 Task: Select type "Gap year".
Action: Mouse moved to (732, 95)
Screenshot: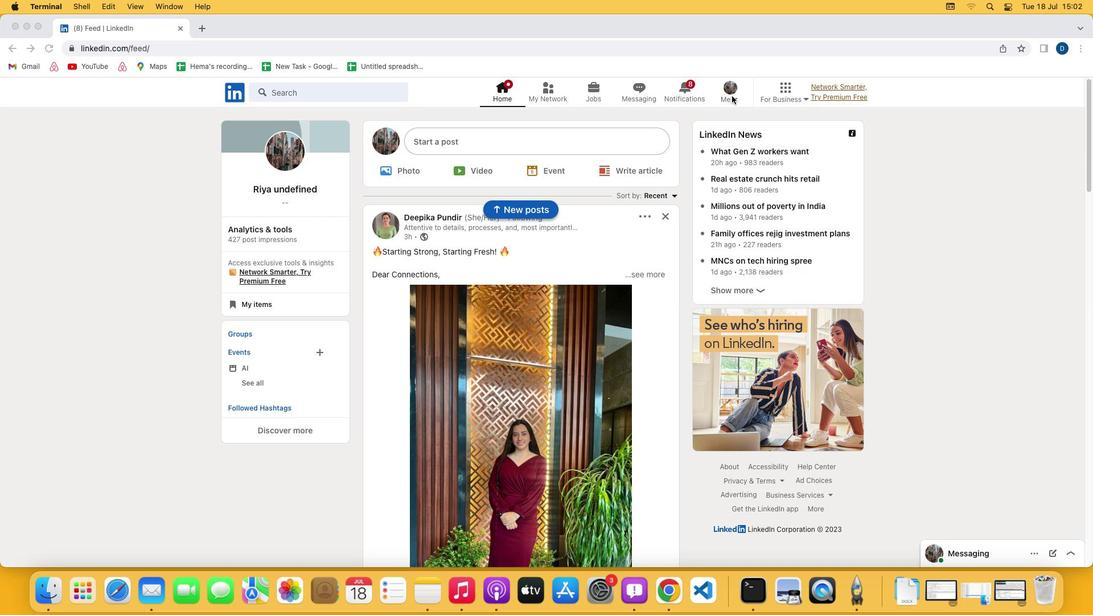 
Action: Mouse pressed left at (732, 95)
Screenshot: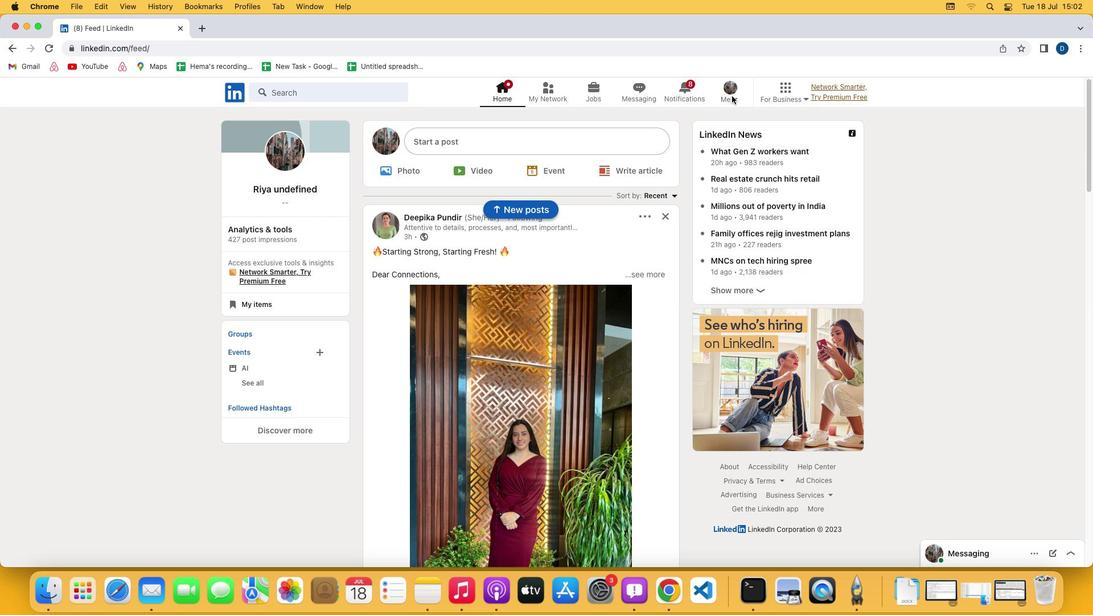 
Action: Mouse moved to (734, 99)
Screenshot: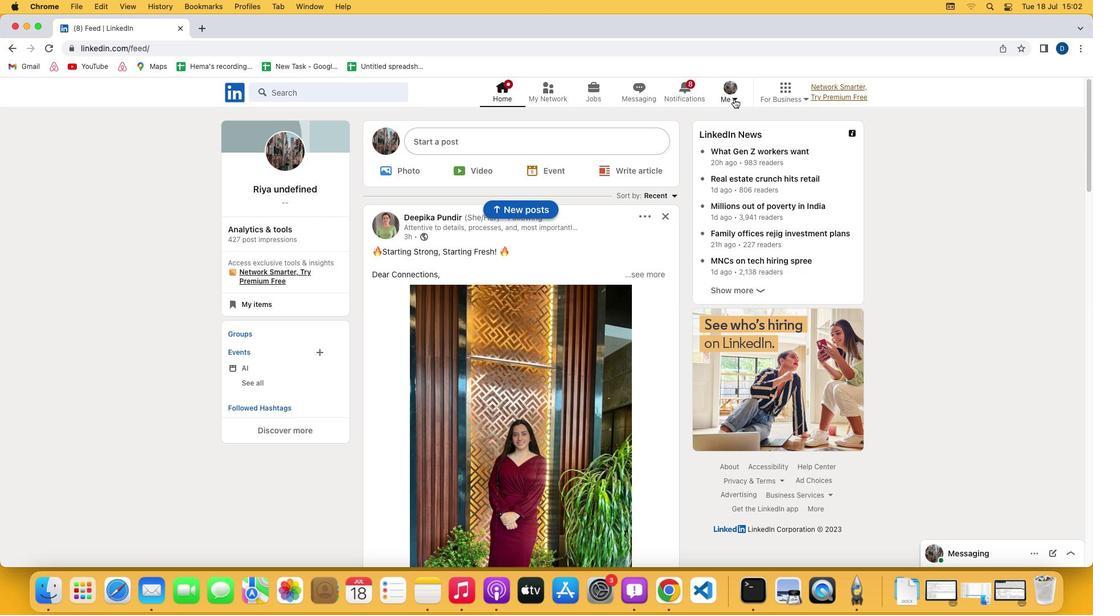 
Action: Mouse pressed left at (734, 99)
Screenshot: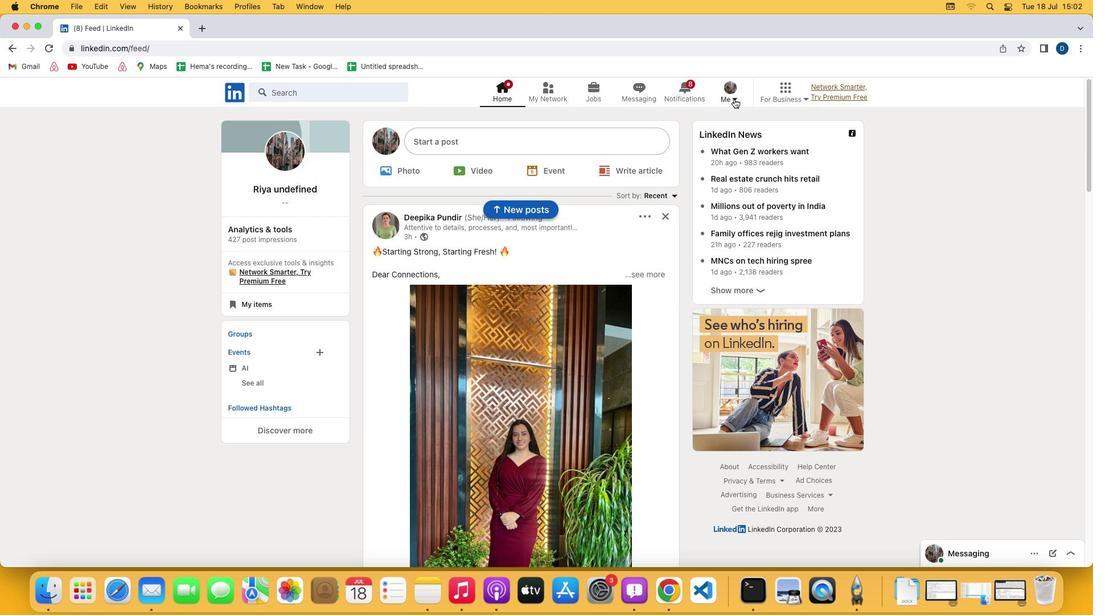 
Action: Mouse moved to (701, 158)
Screenshot: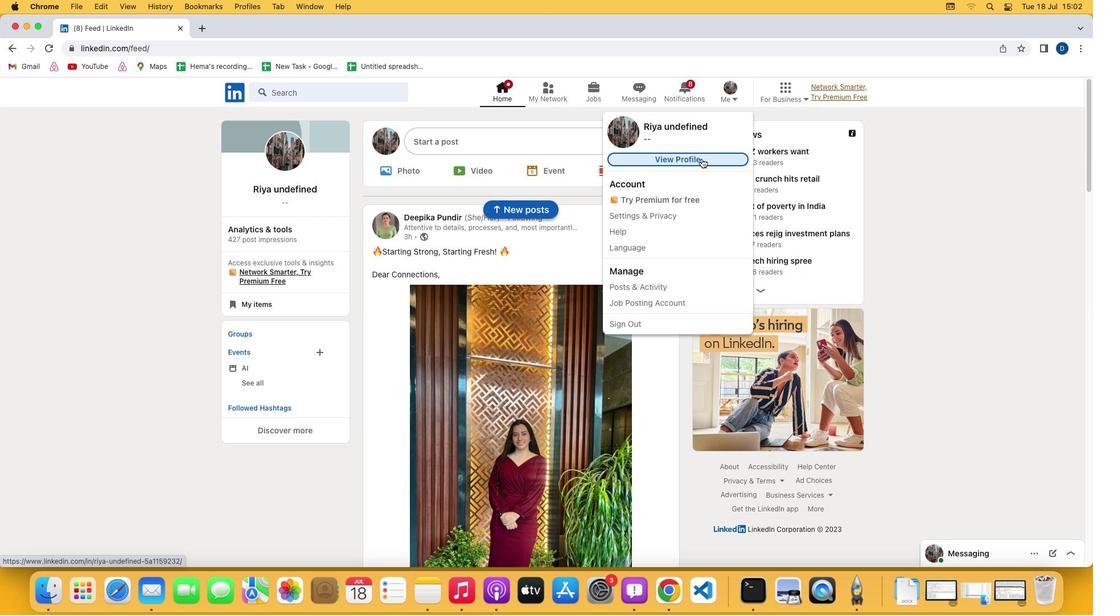 
Action: Mouse pressed left at (701, 158)
Screenshot: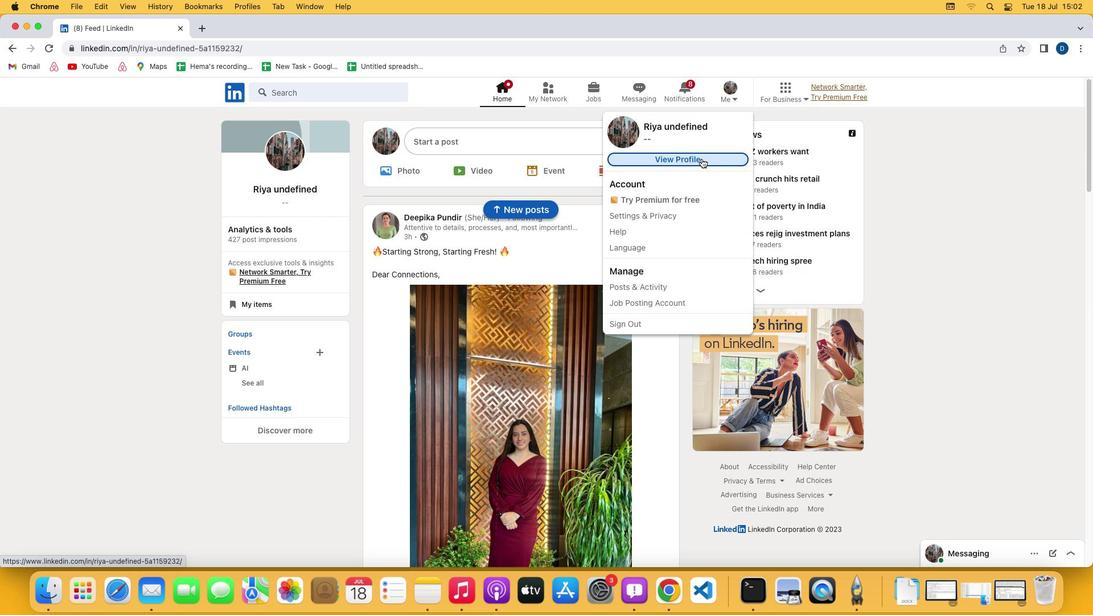 
Action: Mouse moved to (355, 380)
Screenshot: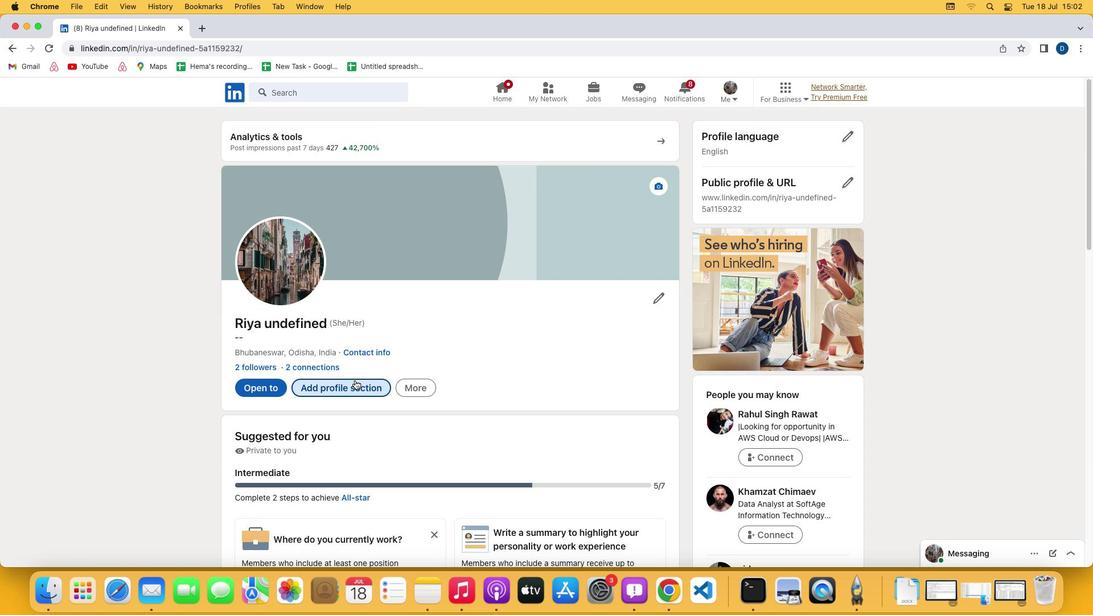 
Action: Mouse pressed left at (355, 380)
Screenshot: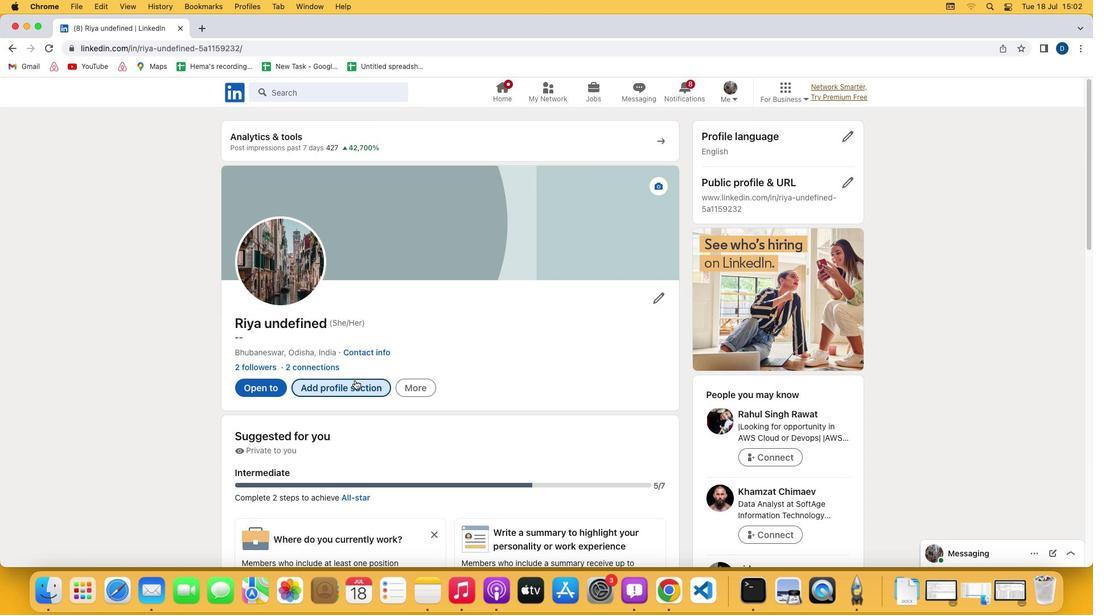 
Action: Mouse moved to (410, 273)
Screenshot: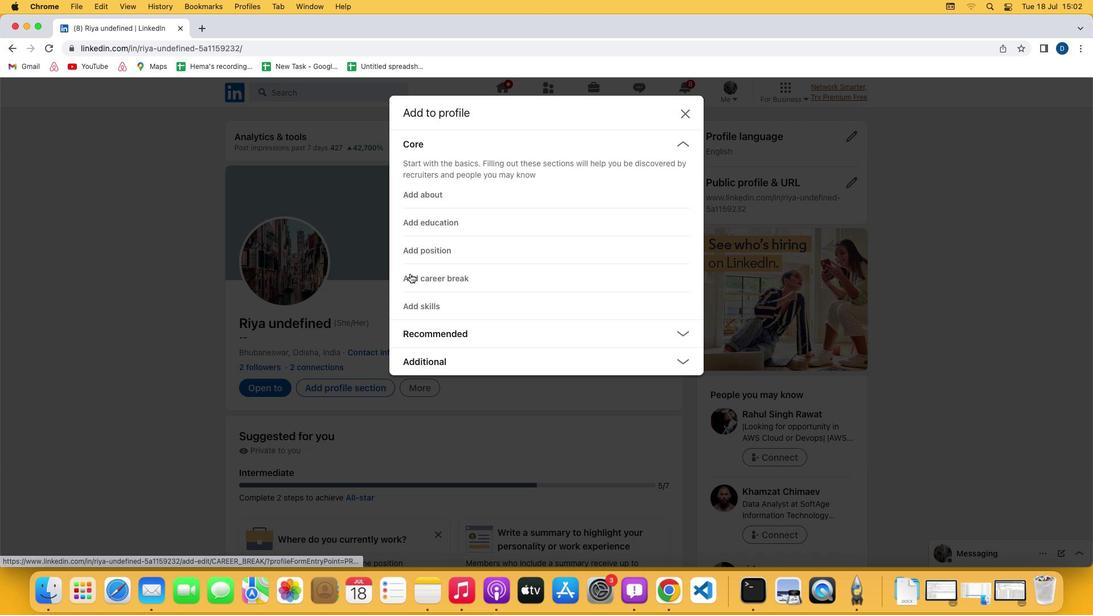 
Action: Mouse pressed left at (410, 273)
Screenshot: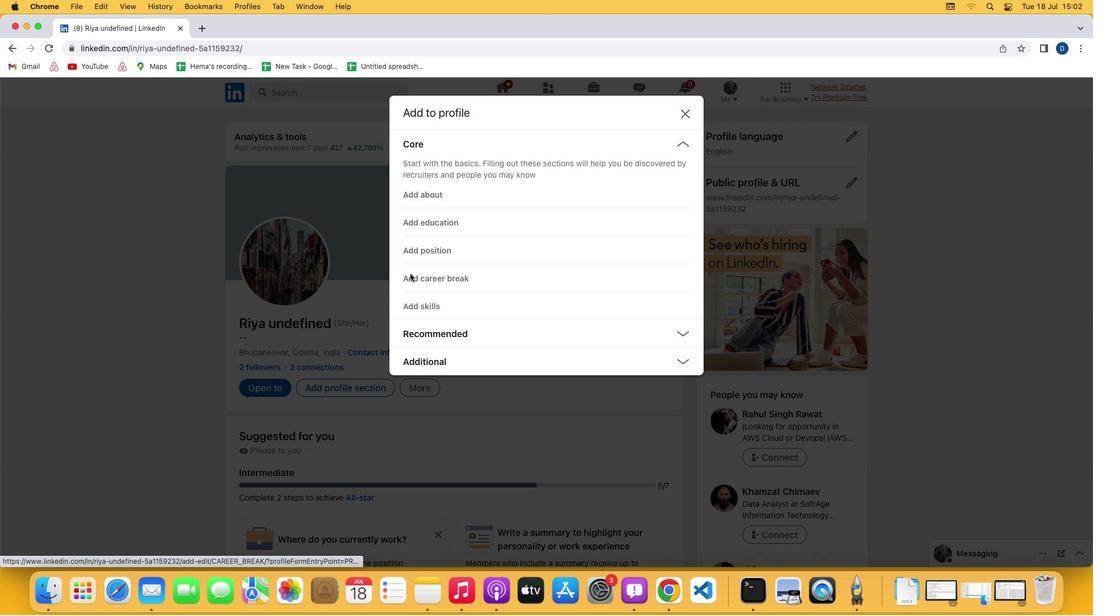
Action: Mouse moved to (435, 214)
Screenshot: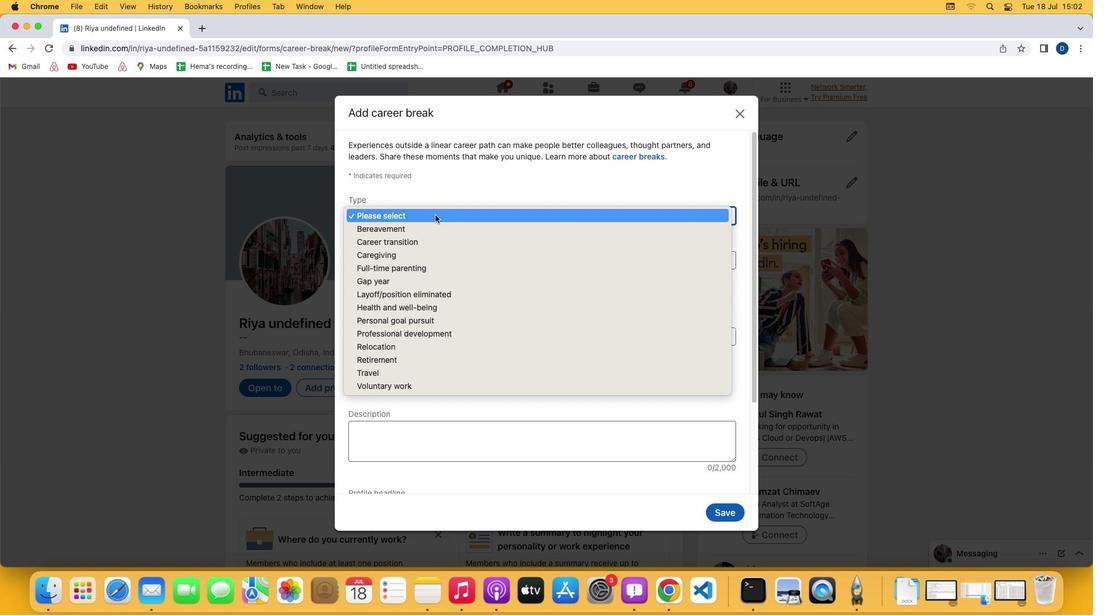 
Action: Mouse pressed left at (435, 214)
Screenshot: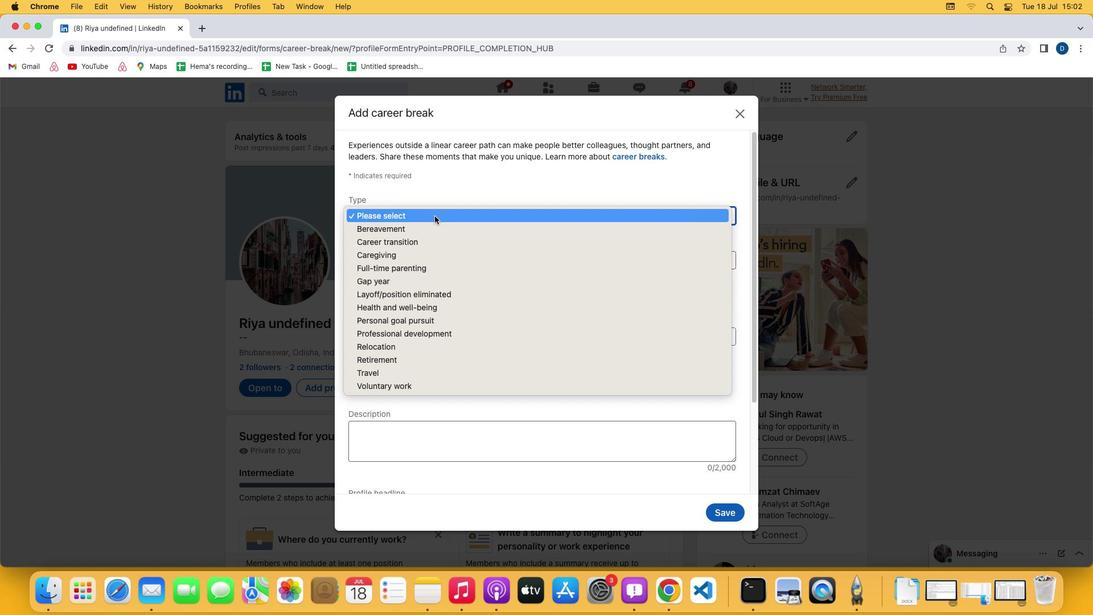 
Action: Mouse moved to (400, 280)
Screenshot: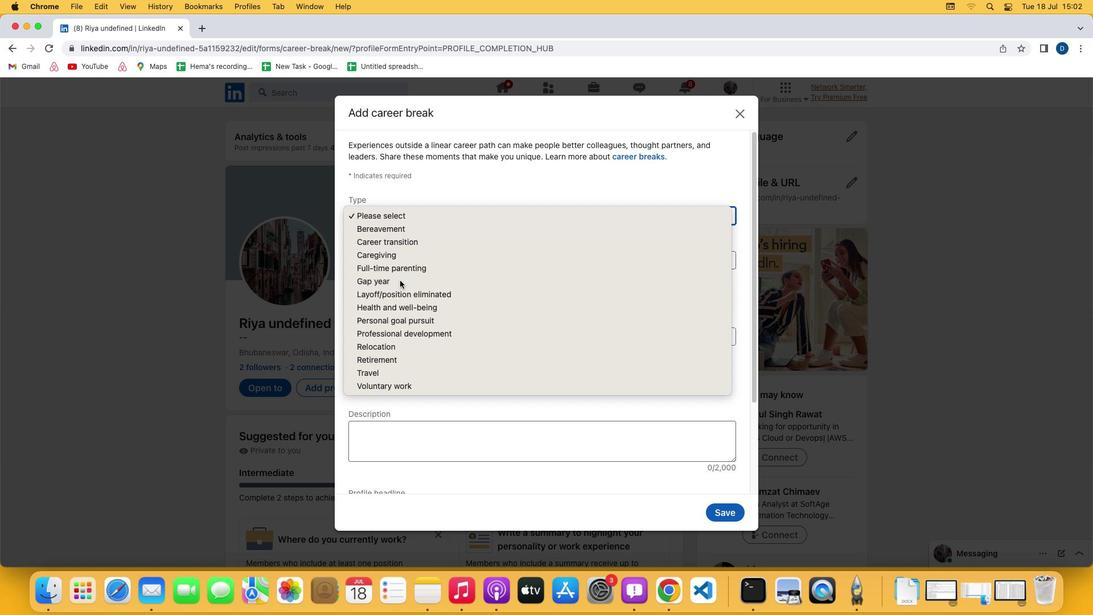 
Action: Mouse pressed left at (400, 280)
Screenshot: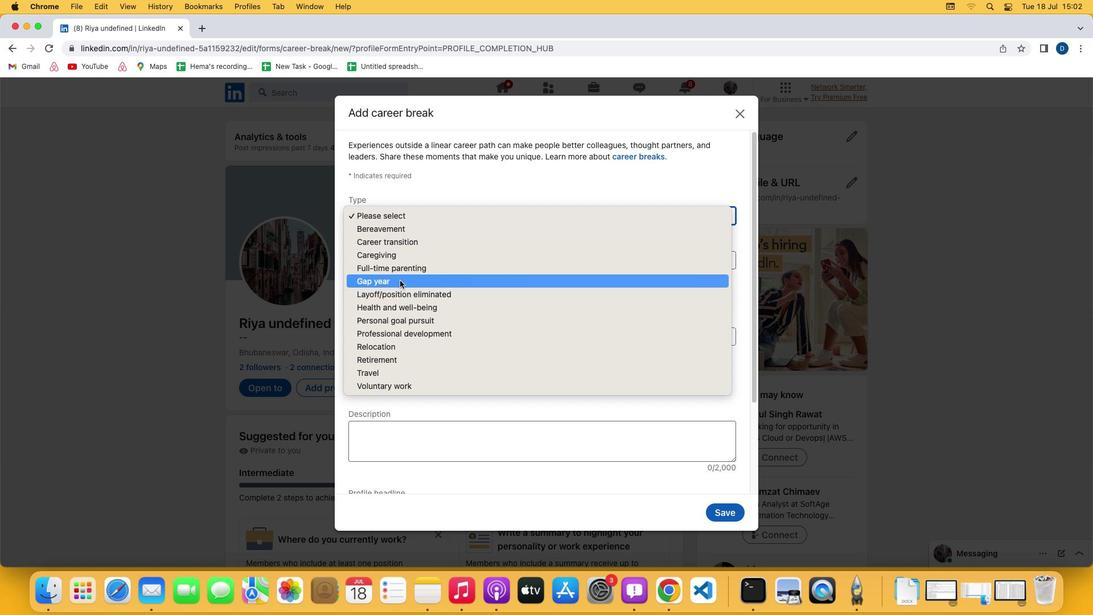 
Action: Mouse moved to (400, 280)
Screenshot: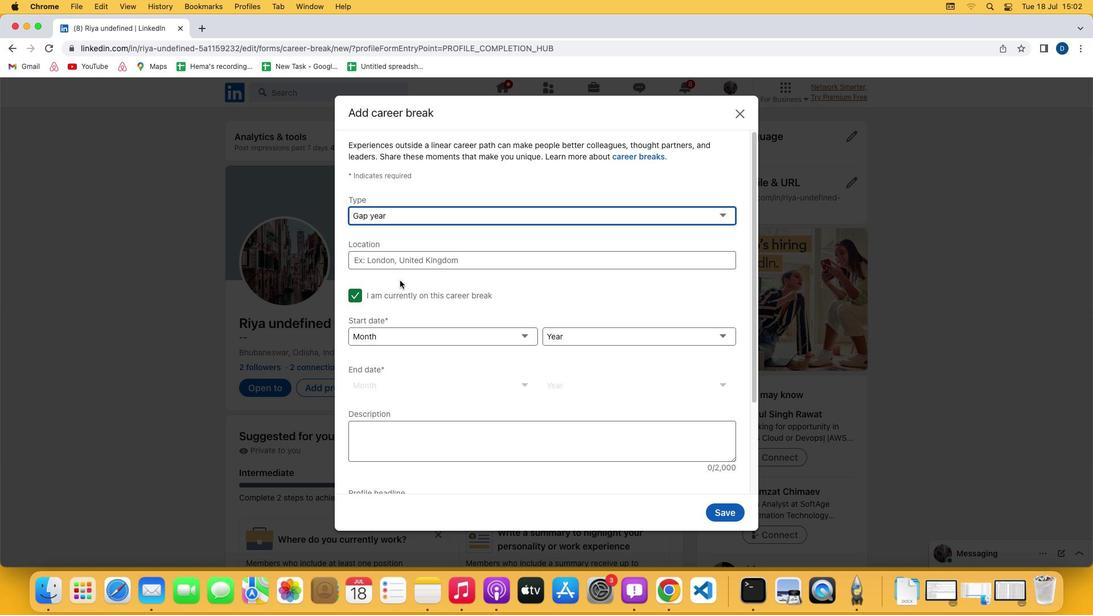 
